 Task: Create a scrum project AgileBox. Add to scrum project AgileBox a team member softage.4@softage.net and assign as Project Lead. Add to scrum project AgileBox a team member softage.1@softage.net
Action: Mouse moved to (175, 51)
Screenshot: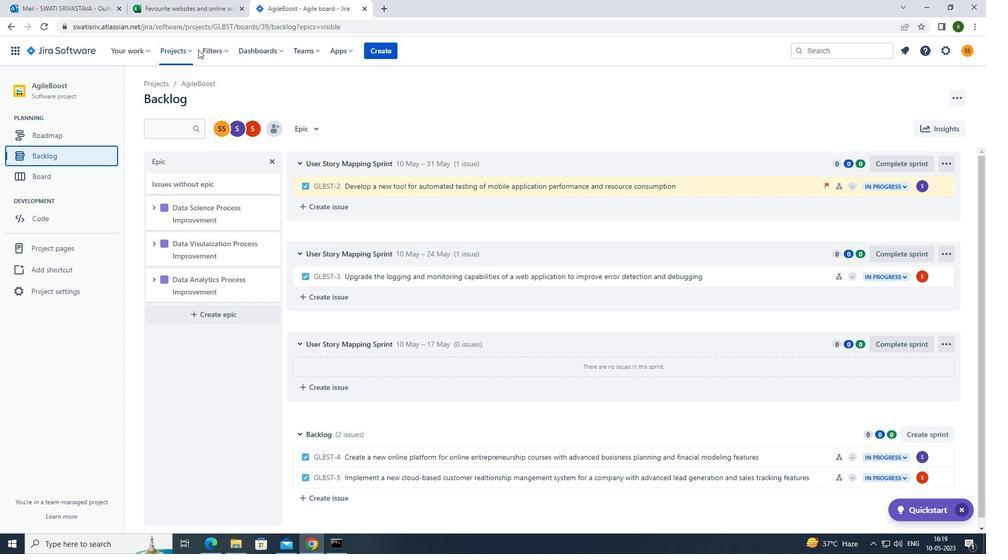 
Action: Mouse pressed left at (175, 51)
Screenshot: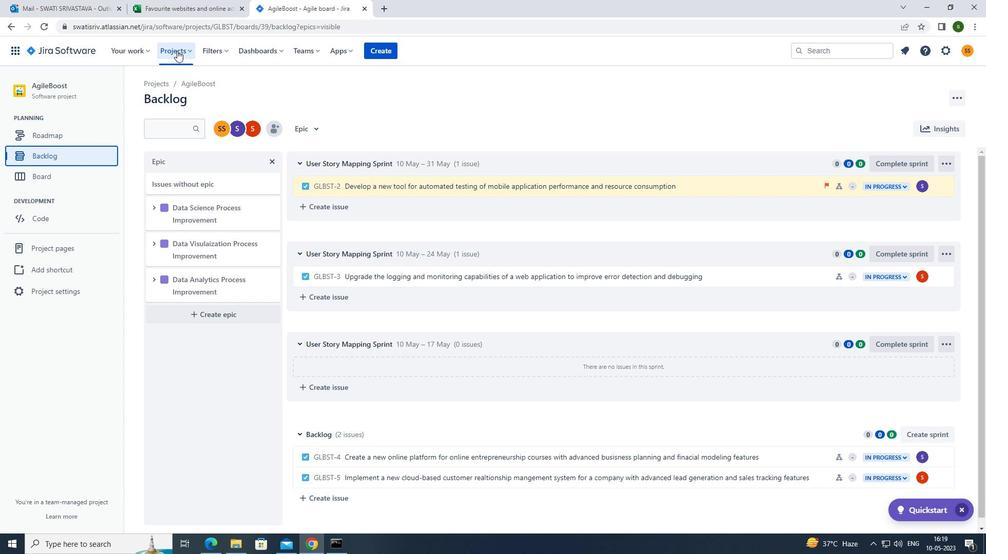 
Action: Mouse moved to (212, 260)
Screenshot: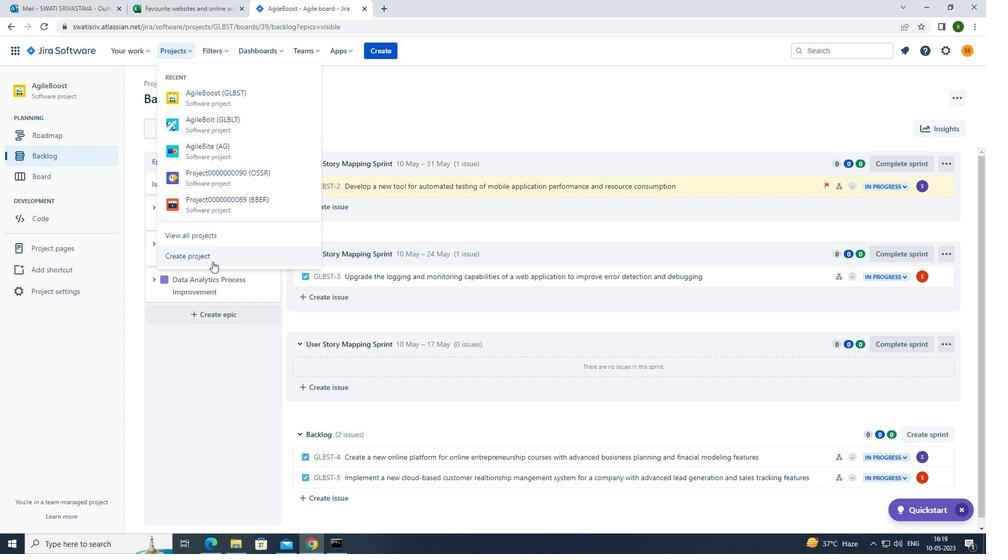 
Action: Mouse pressed left at (212, 260)
Screenshot: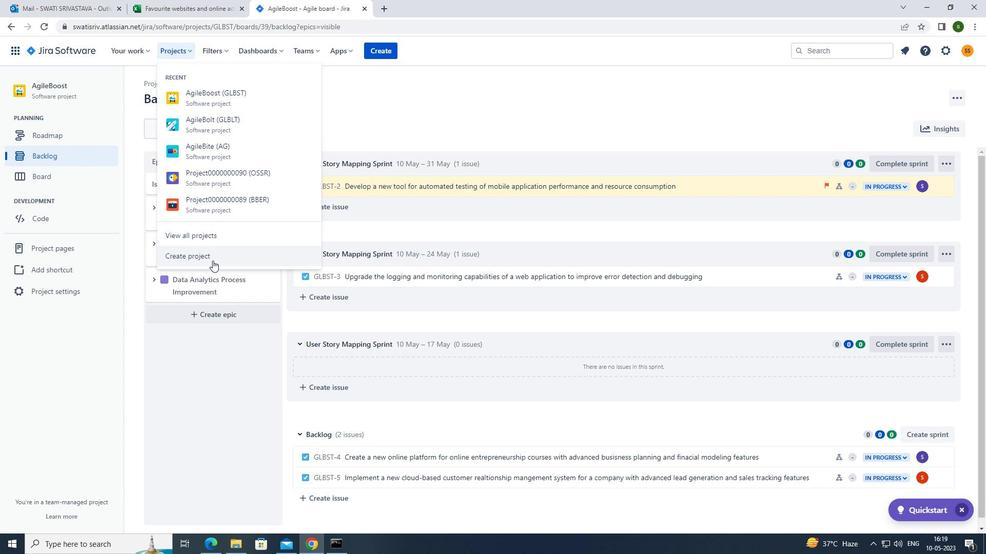 
Action: Mouse moved to (595, 238)
Screenshot: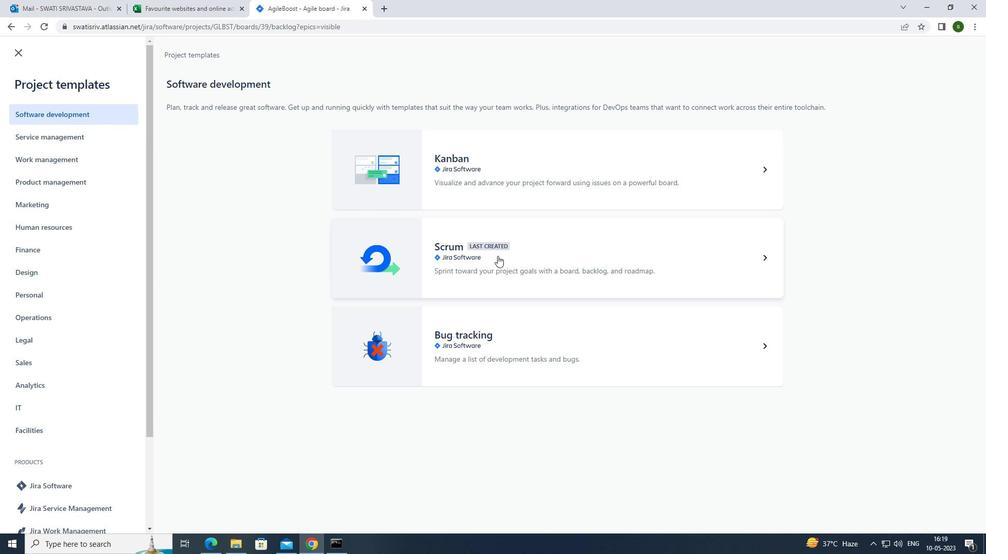 
Action: Mouse pressed left at (595, 238)
Screenshot: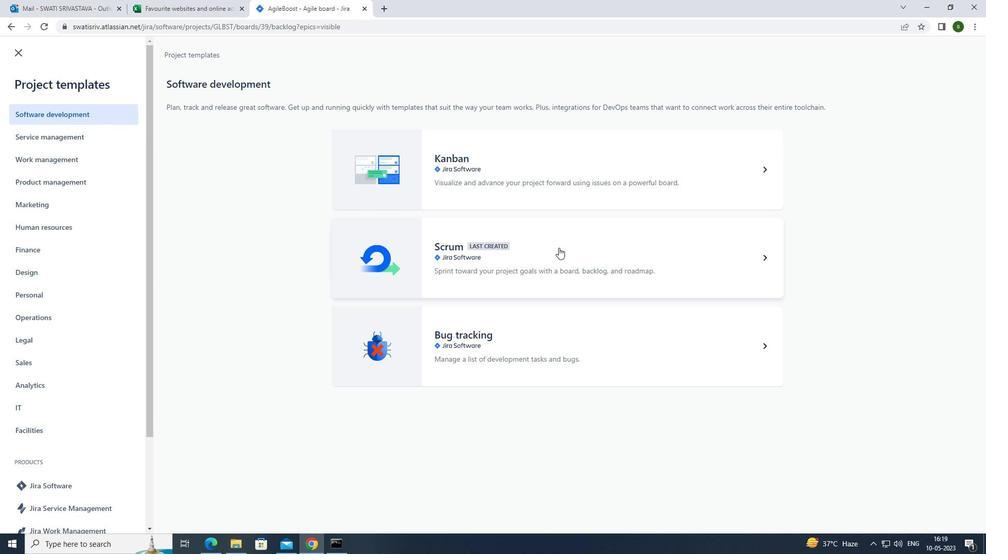 
Action: Mouse moved to (759, 504)
Screenshot: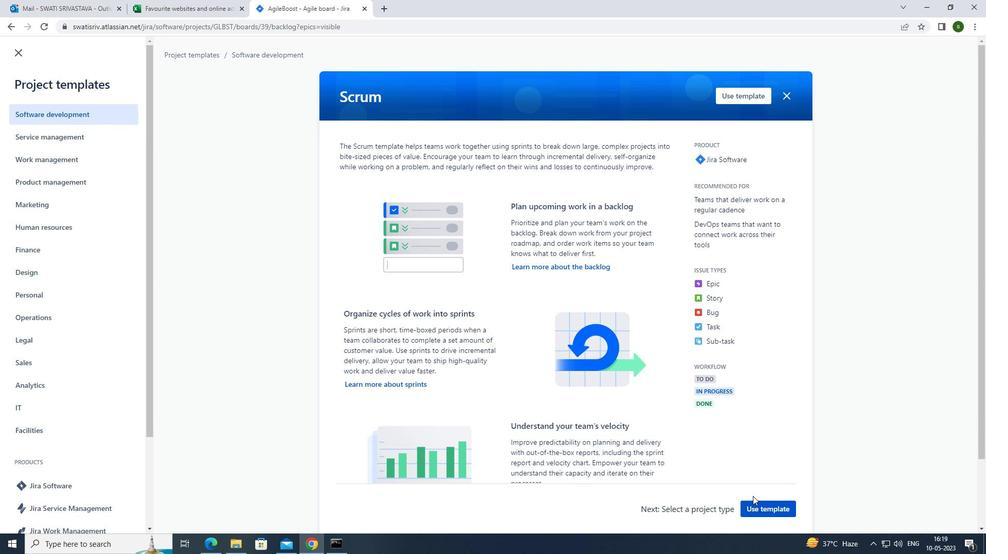 
Action: Mouse pressed left at (759, 504)
Screenshot: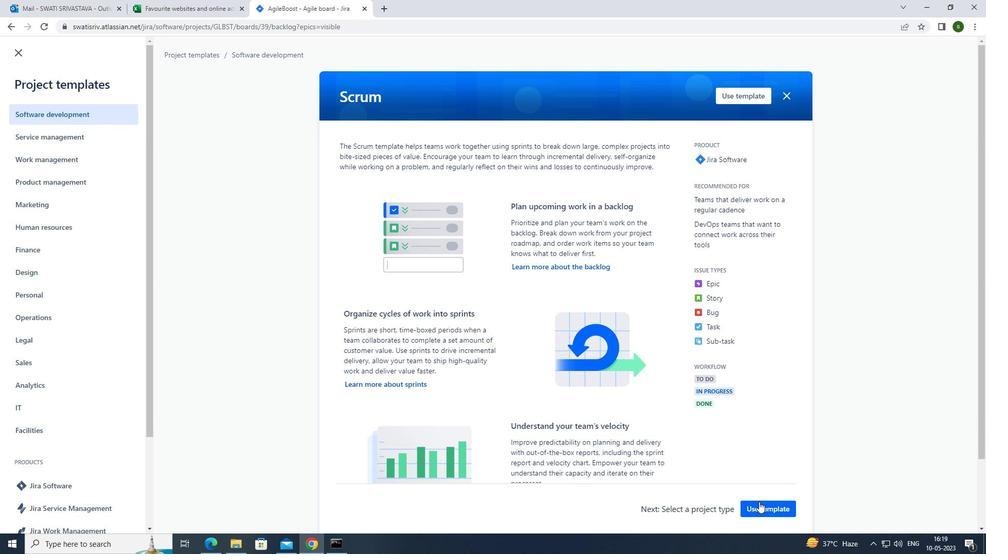 
Action: Mouse moved to (453, 499)
Screenshot: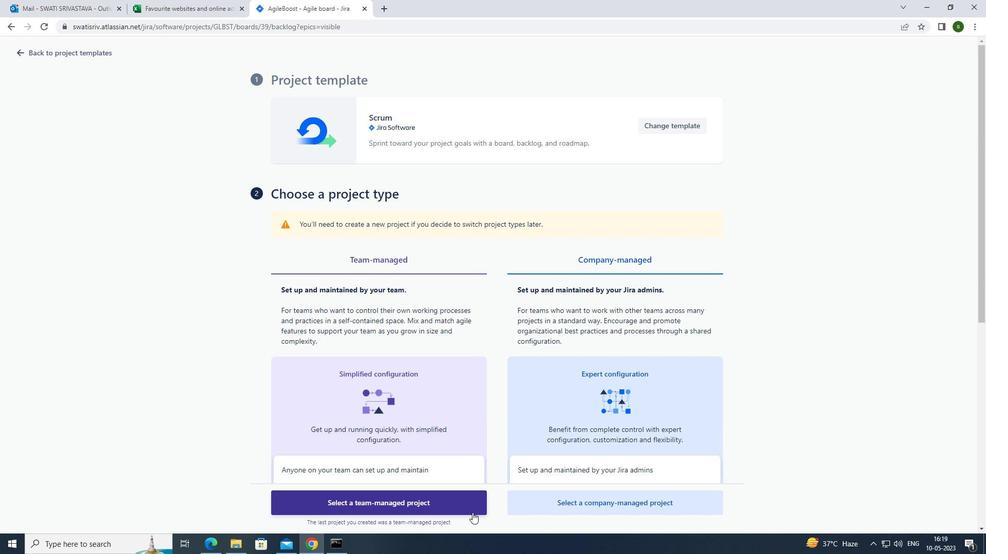 
Action: Mouse pressed left at (453, 499)
Screenshot: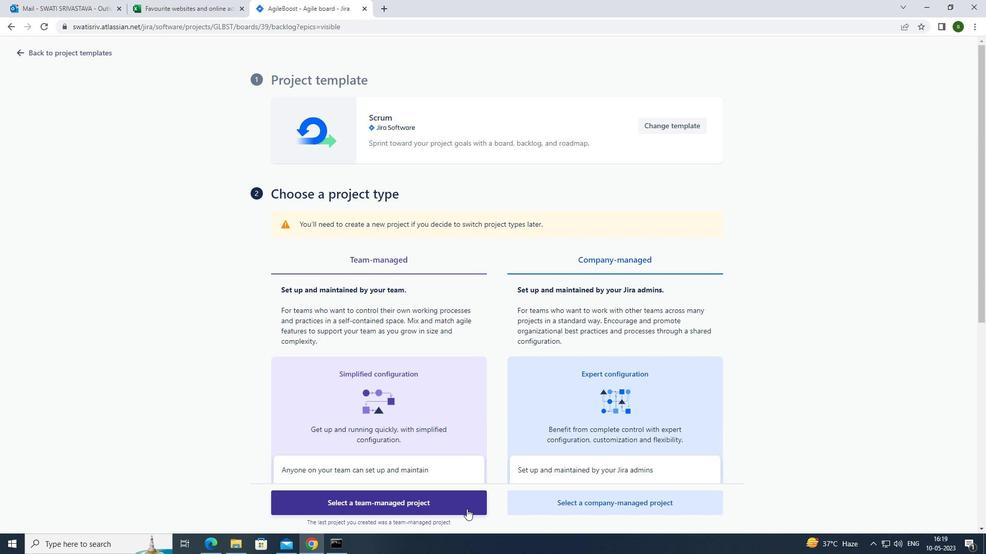 
Action: Mouse moved to (317, 233)
Screenshot: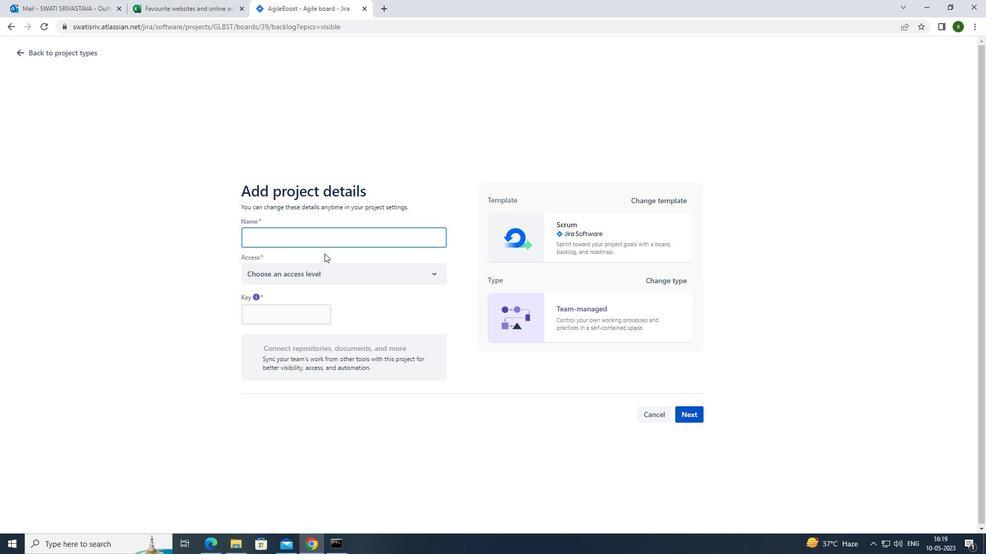 
Action: Mouse pressed left at (317, 233)
Screenshot: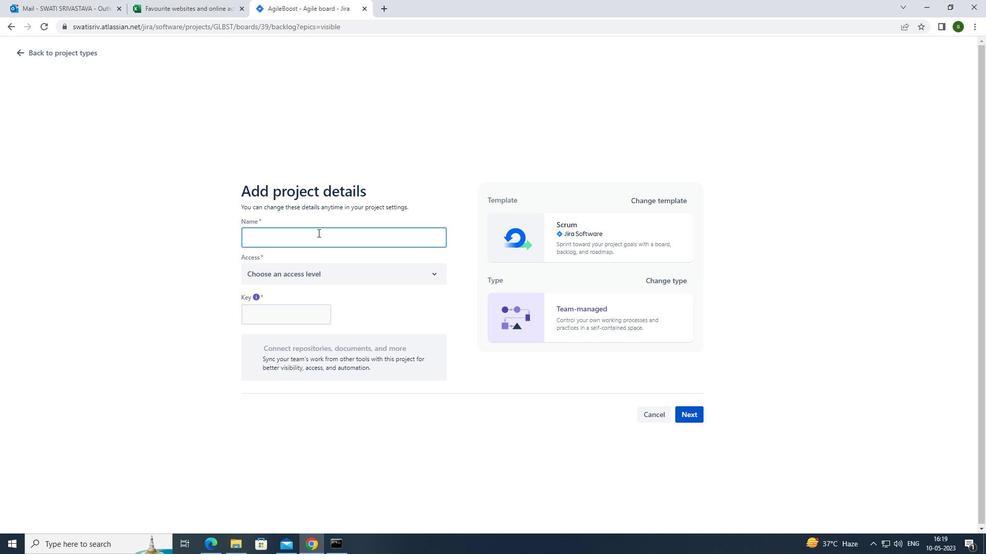 
Action: Key pressed <Key.caps_lock>a<Key.caps_lock>gile<Key.caps_lock>b<Key.caps_lock>ox
Screenshot: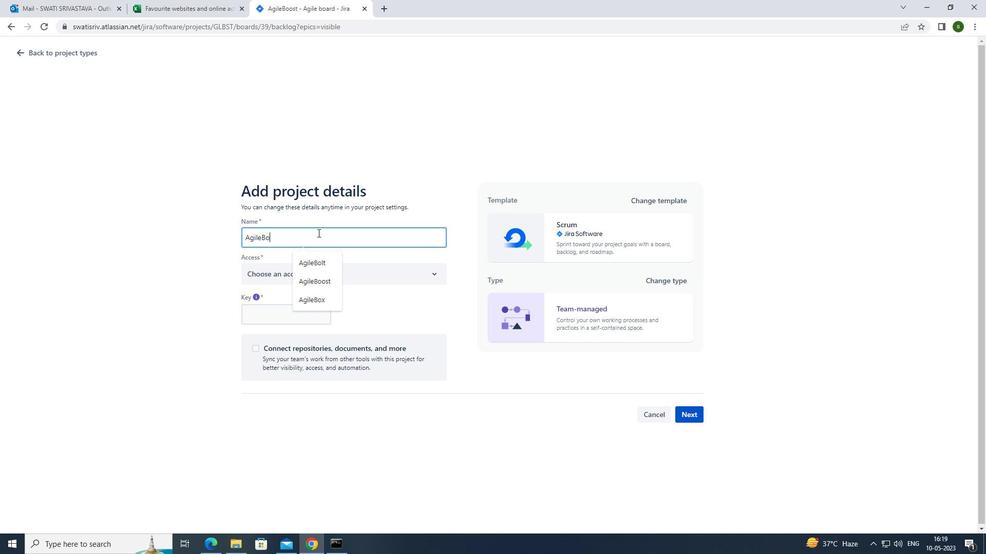 
Action: Mouse moved to (680, 412)
Screenshot: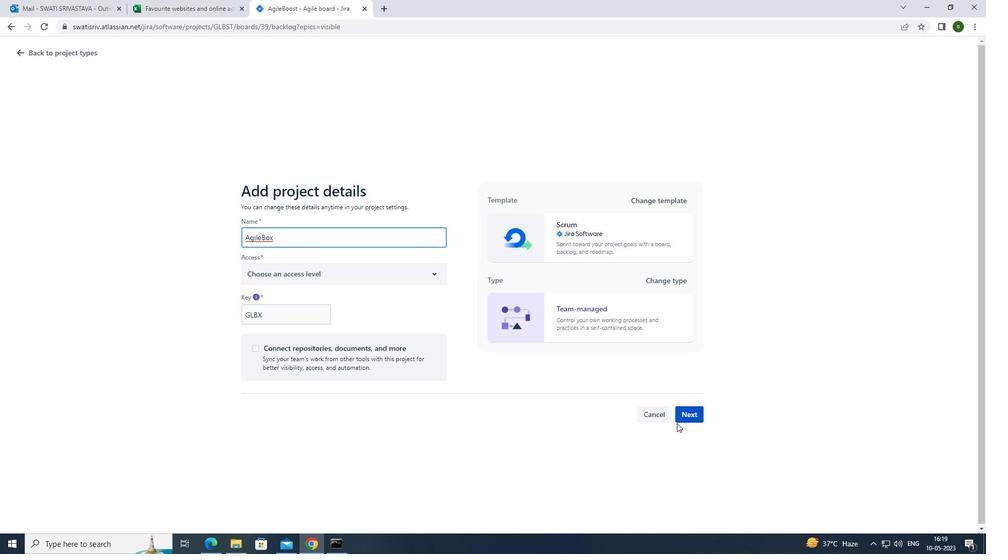 
Action: Mouse pressed left at (680, 412)
Screenshot: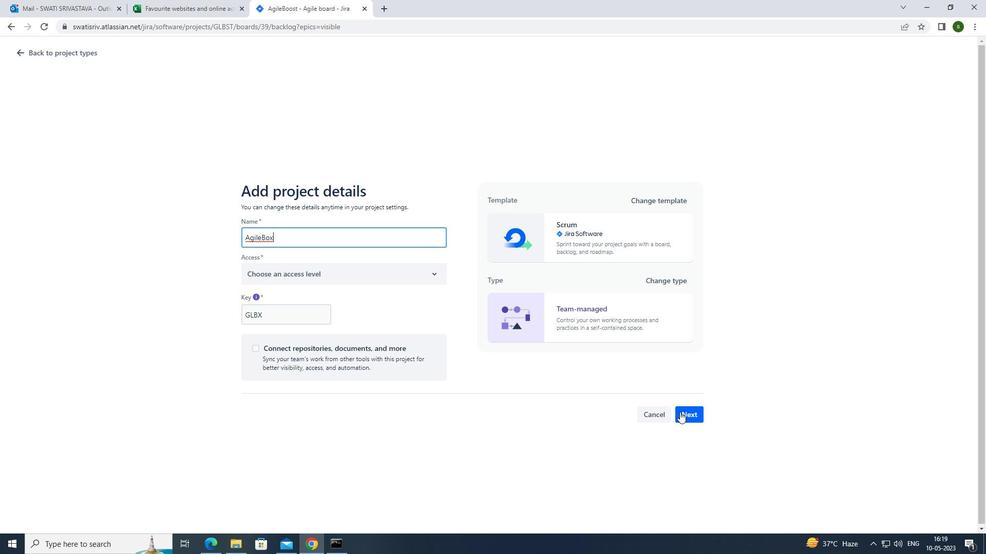 
Action: Mouse moved to (434, 268)
Screenshot: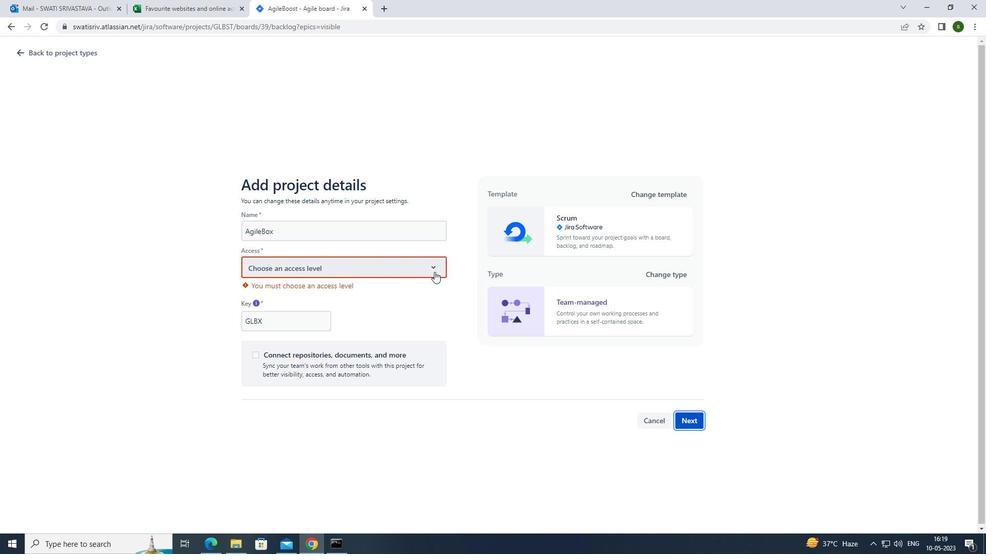 
Action: Mouse pressed left at (434, 268)
Screenshot: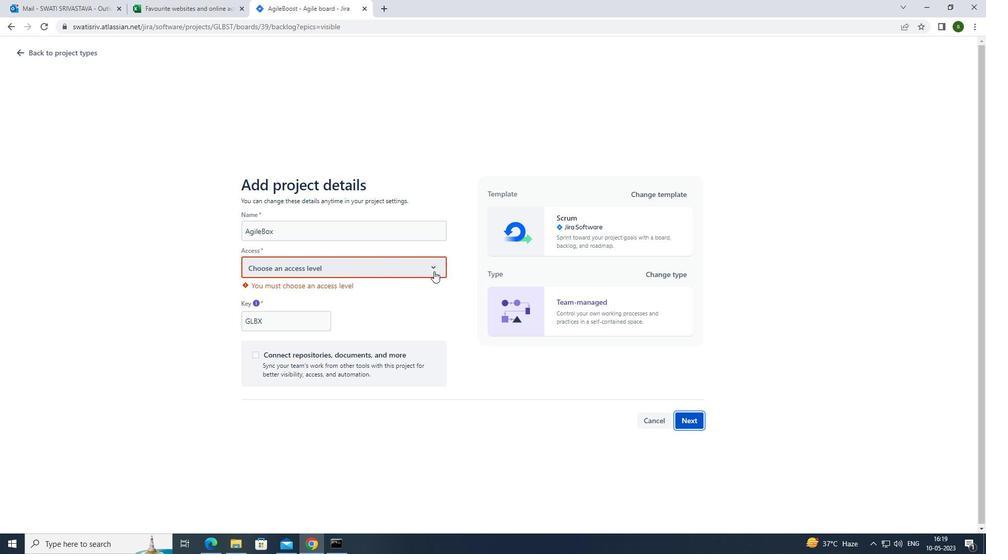 
Action: Mouse moved to (417, 297)
Screenshot: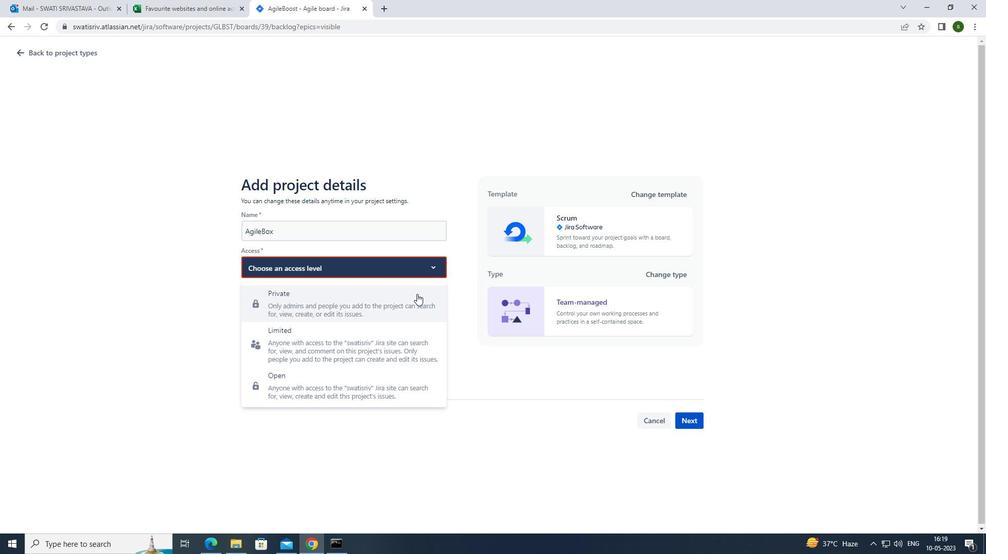 
Action: Mouse pressed left at (417, 297)
Screenshot: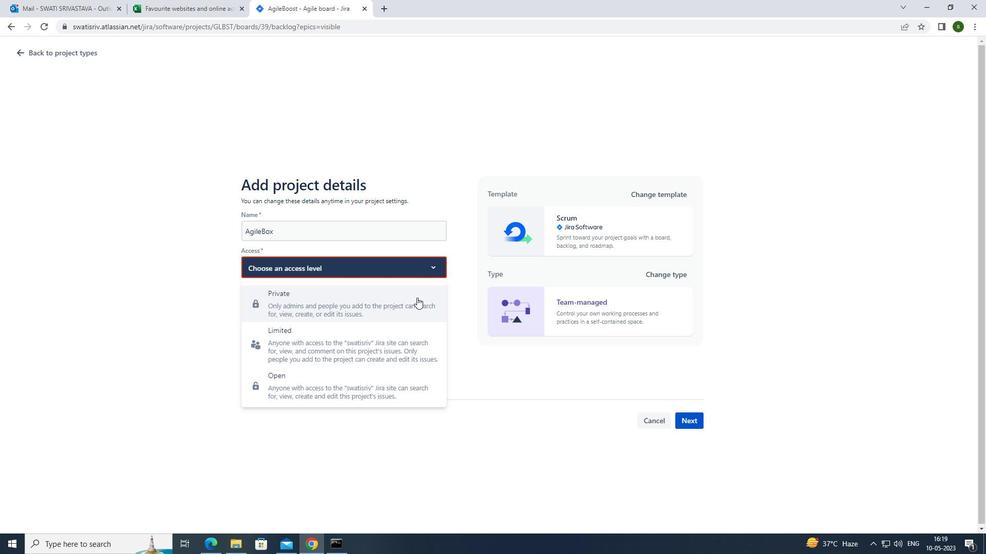 
Action: Mouse moved to (692, 414)
Screenshot: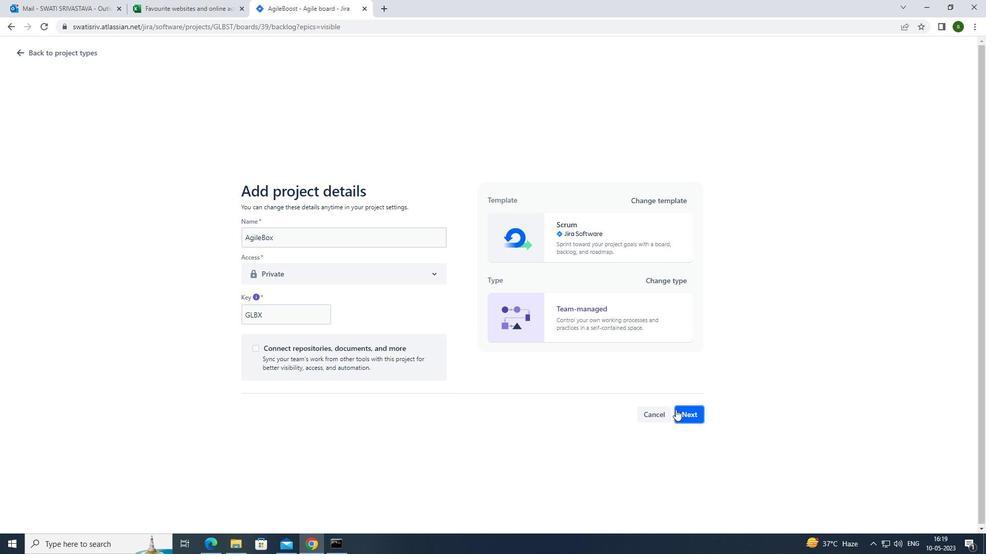 
Action: Mouse pressed left at (692, 414)
Screenshot: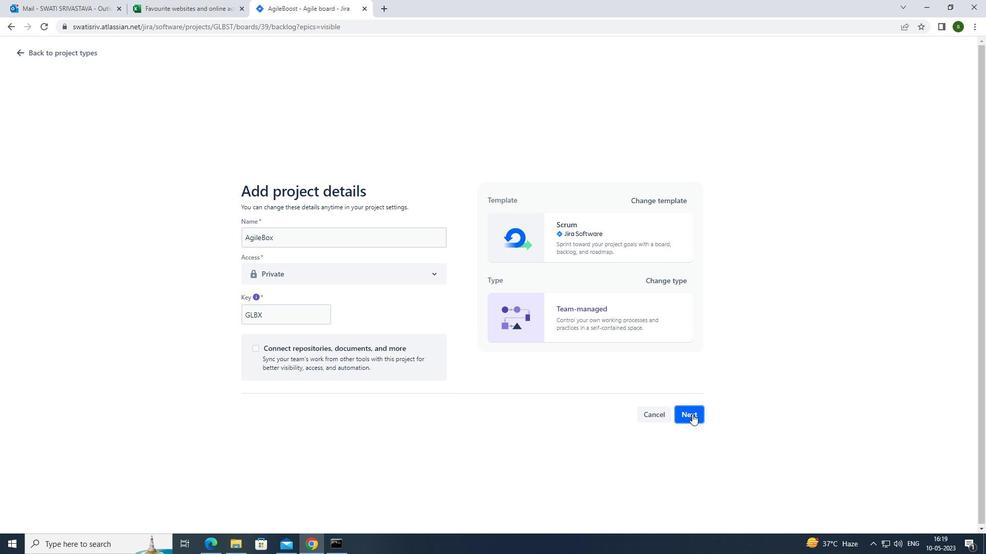 
Action: Mouse moved to (615, 345)
Screenshot: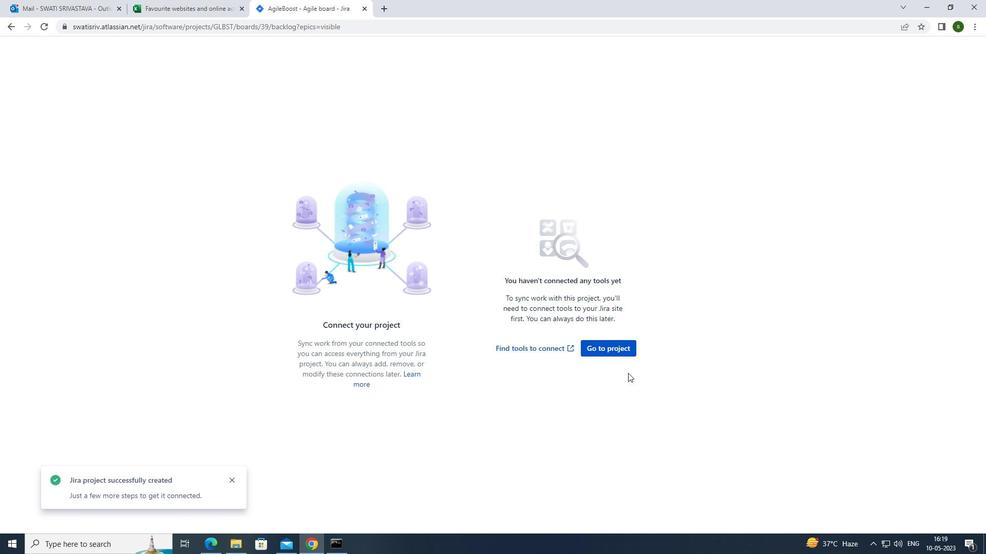 
Action: Mouse pressed left at (615, 345)
Screenshot: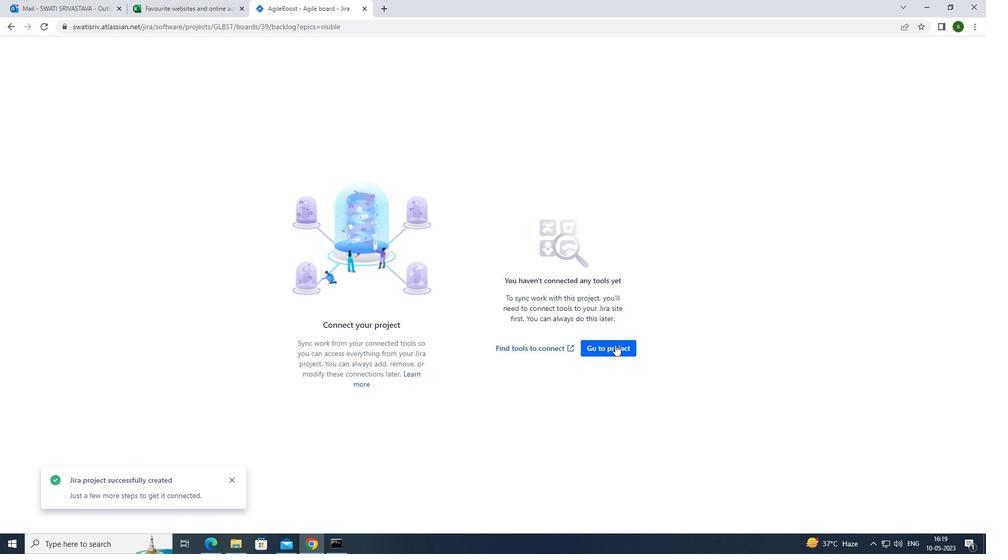 
Action: Mouse moved to (243, 134)
Screenshot: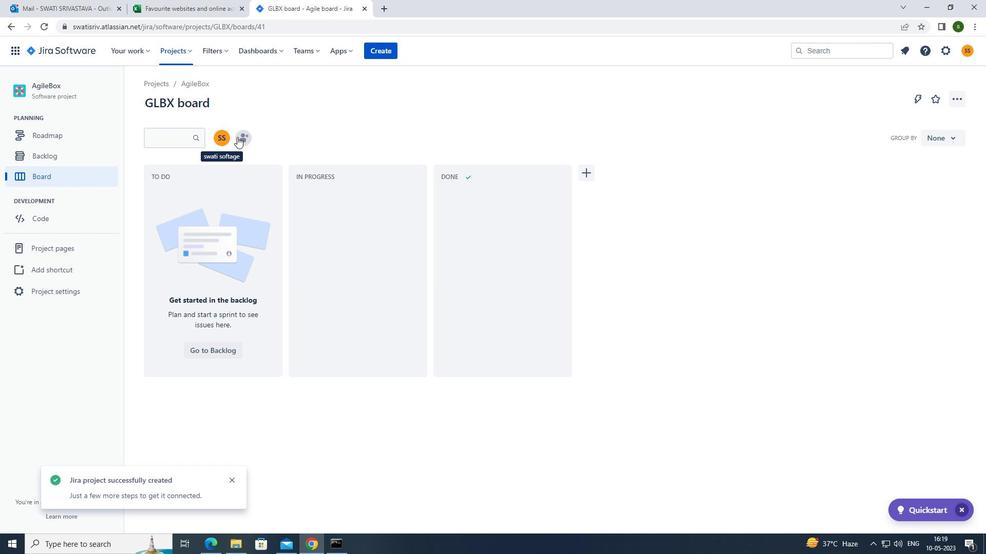 
Action: Mouse pressed left at (243, 134)
Screenshot: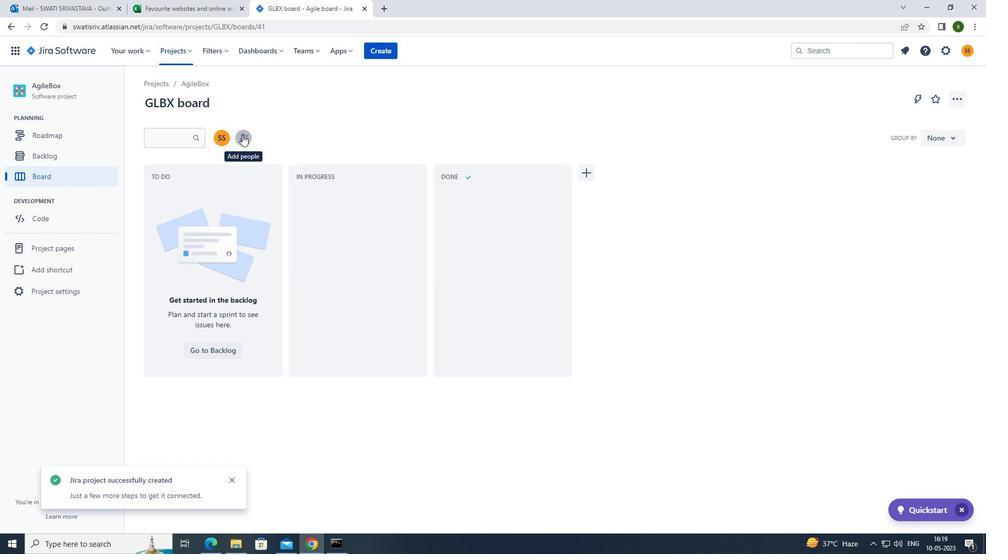 
Action: Mouse moved to (445, 129)
Screenshot: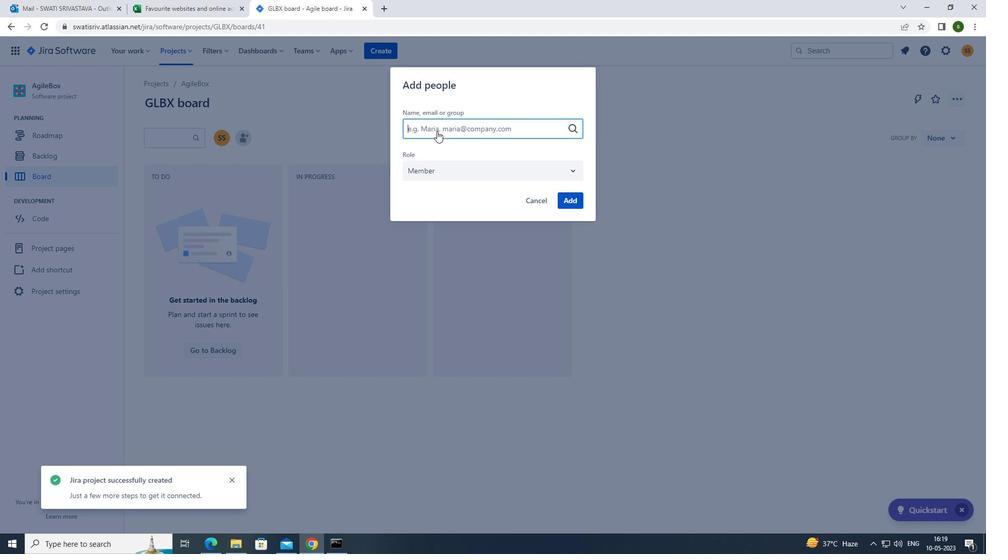 
Action: Mouse pressed left at (445, 129)
Screenshot: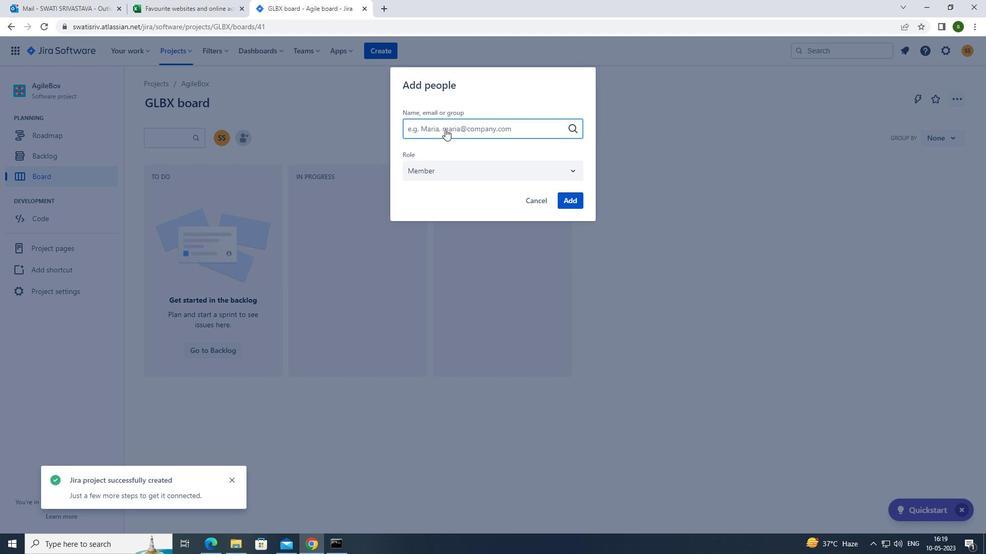 
Action: Mouse moved to (439, 130)
Screenshot: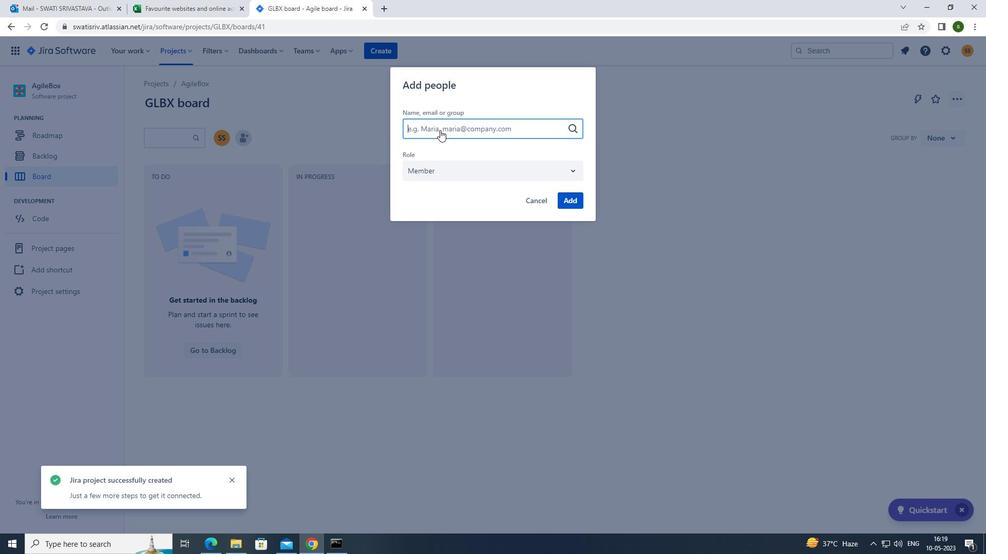 
Action: Key pressed so
Screenshot: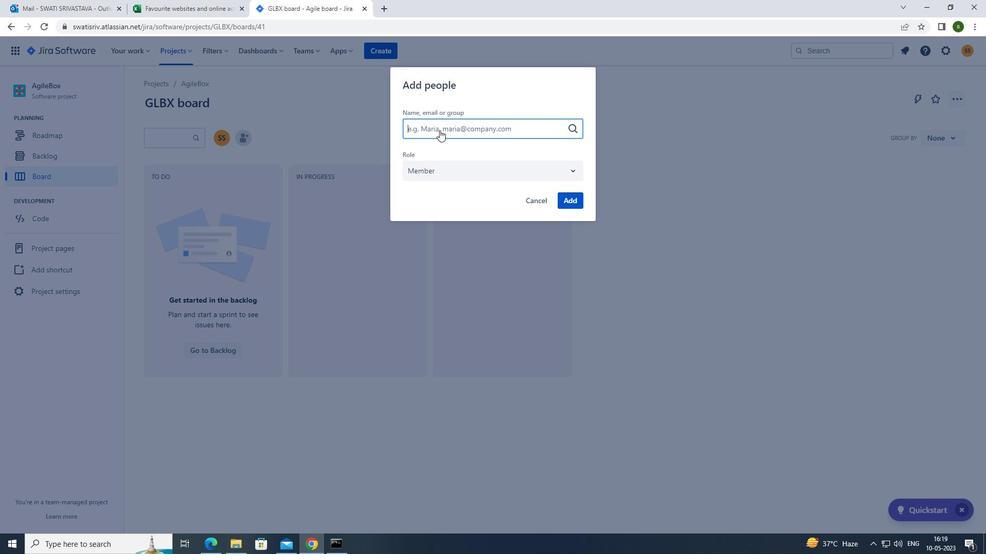 
Action: Mouse moved to (461, 222)
Screenshot: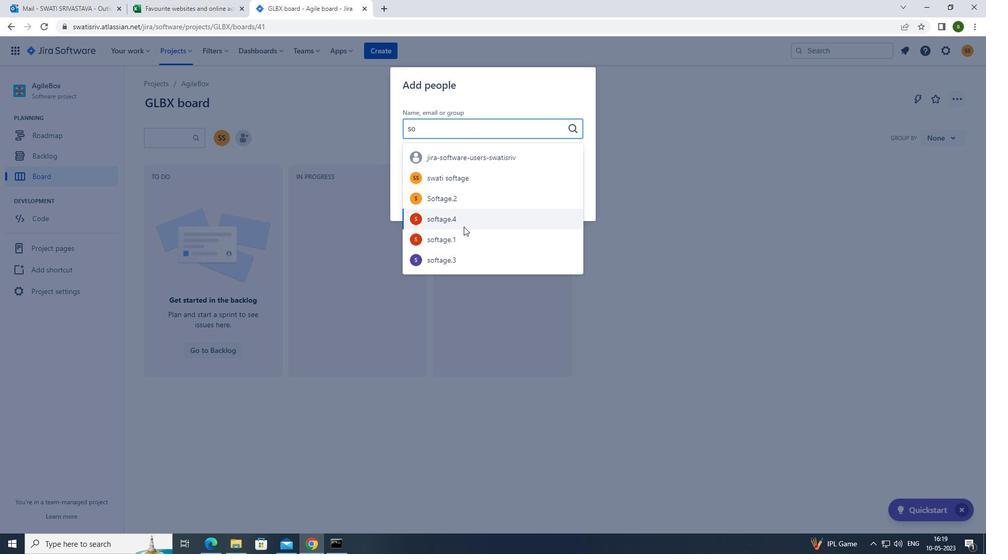 
Action: Mouse pressed left at (461, 222)
Screenshot: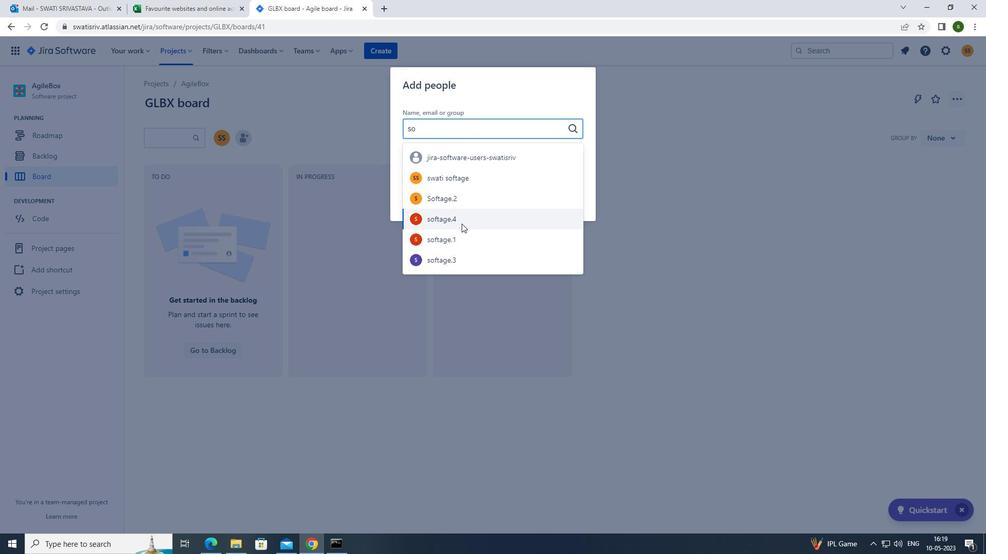 
Action: Mouse moved to (571, 201)
Screenshot: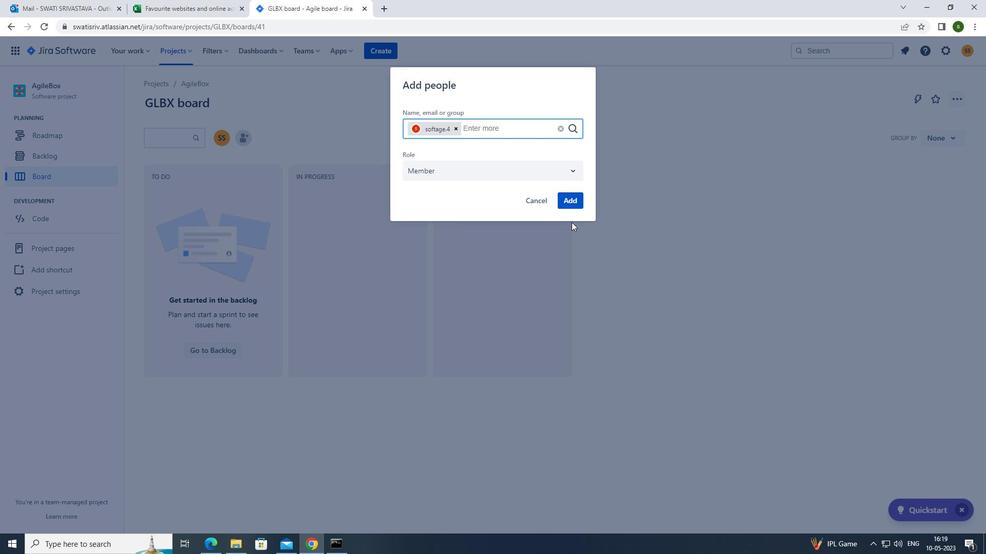 
Action: Mouse pressed left at (571, 201)
Screenshot: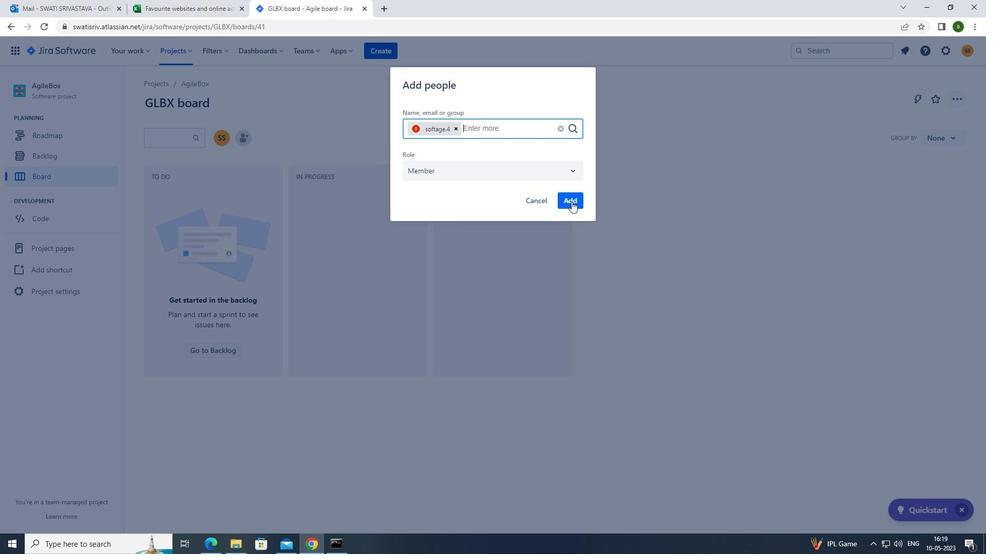 
Action: Mouse moved to (79, 287)
Screenshot: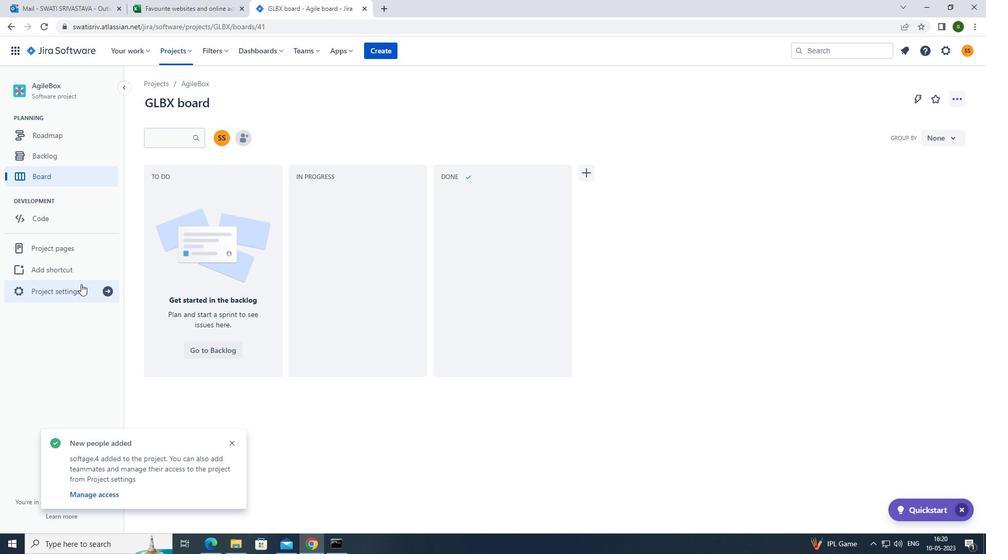 
Action: Mouse pressed left at (79, 287)
Screenshot: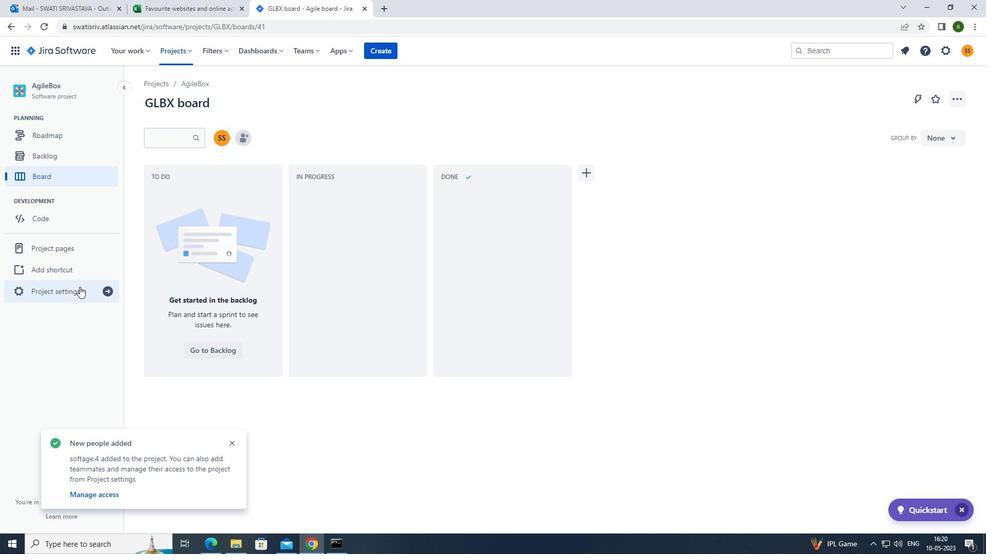 
Action: Mouse moved to (543, 370)
Screenshot: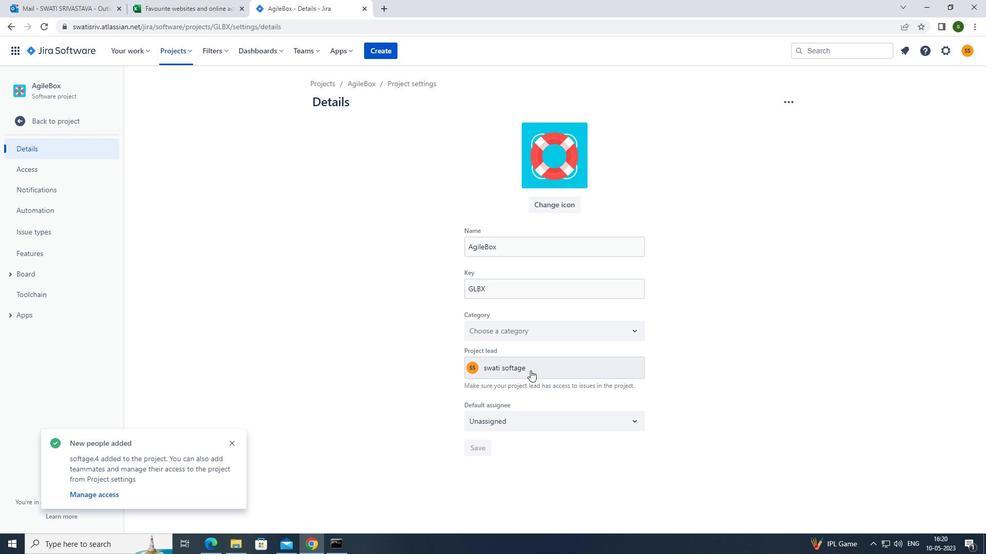 
Action: Mouse pressed left at (543, 370)
Screenshot: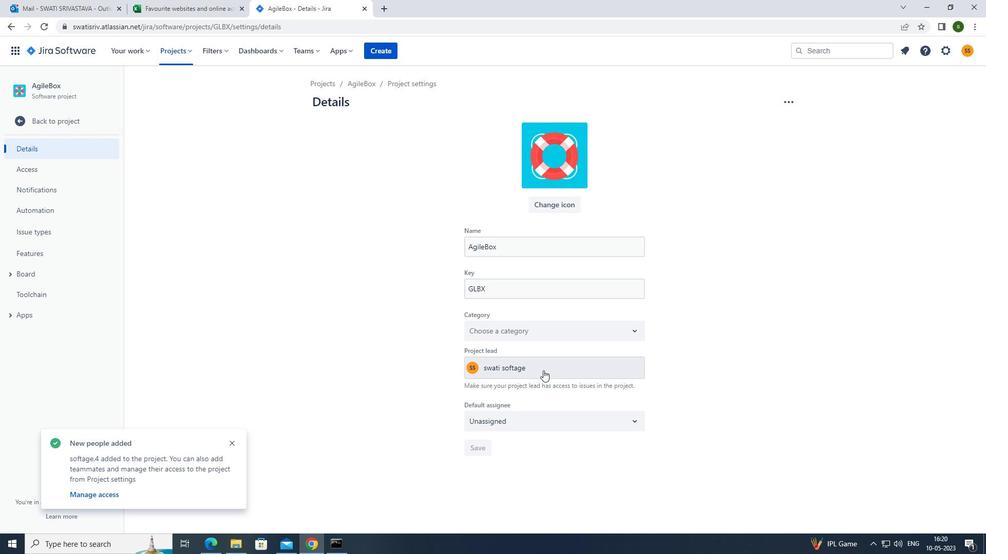 
Action: Mouse moved to (545, 425)
Screenshot: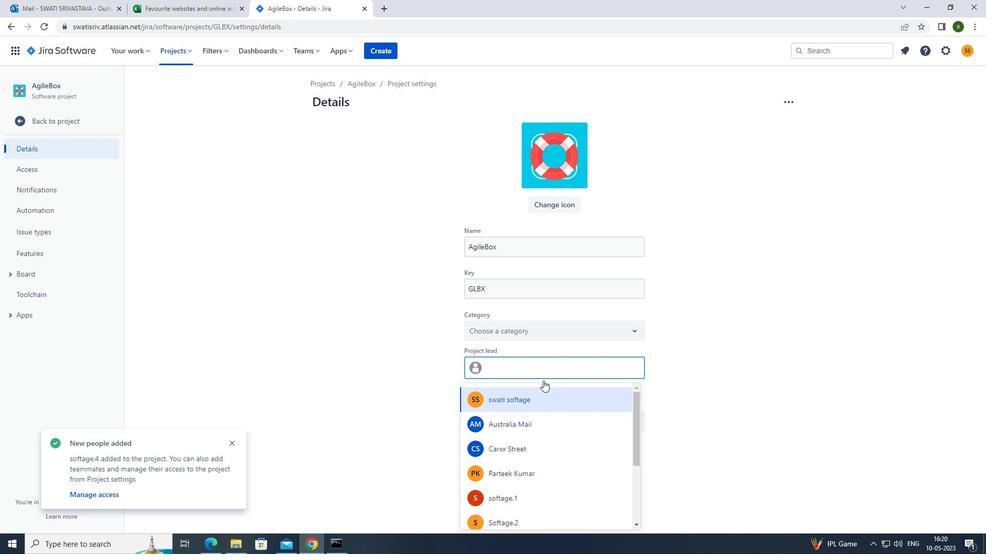 
Action: Mouse scrolled (545, 424) with delta (0, 0)
Screenshot: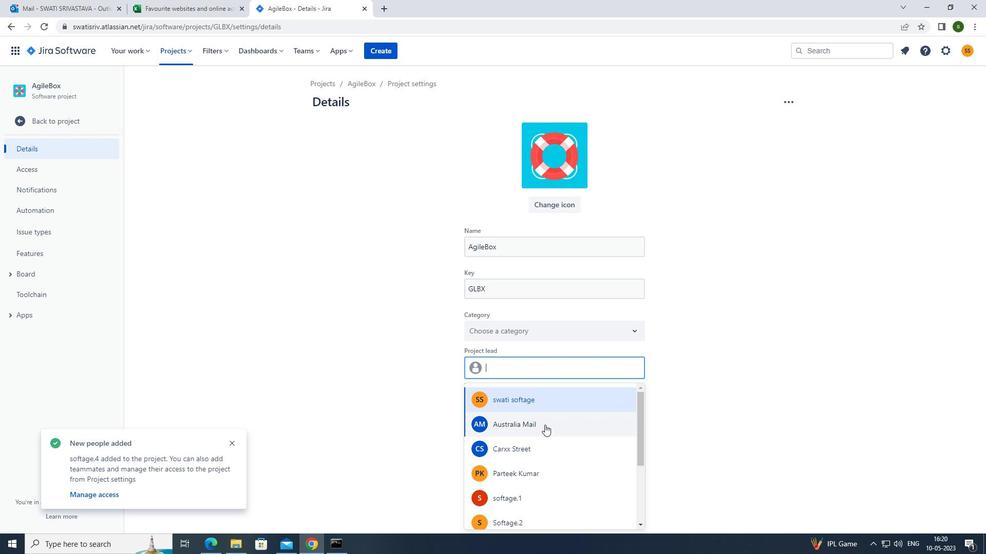 
Action: Mouse moved to (544, 427)
Screenshot: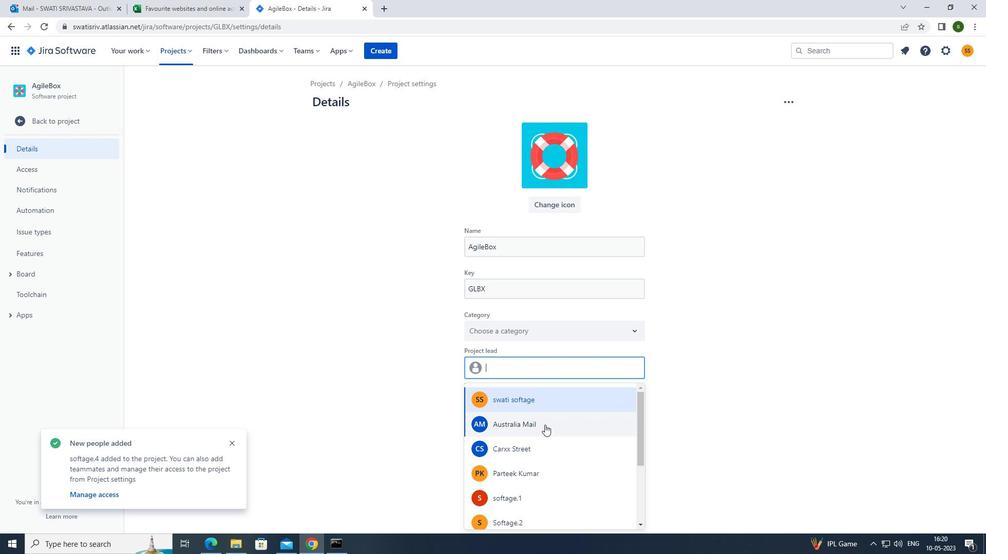 
Action: Mouse scrolled (544, 426) with delta (0, 0)
Screenshot: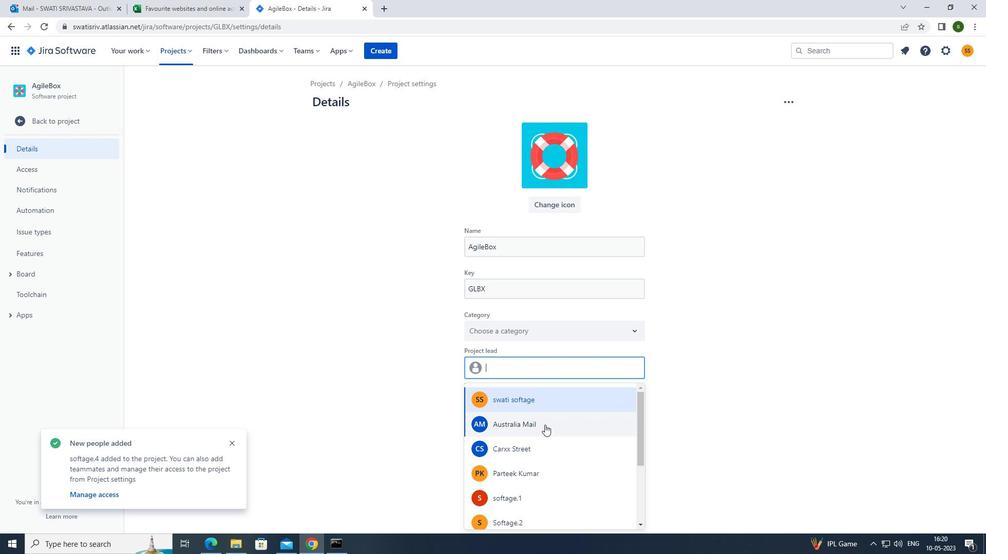 
Action: Mouse moved to (521, 467)
Screenshot: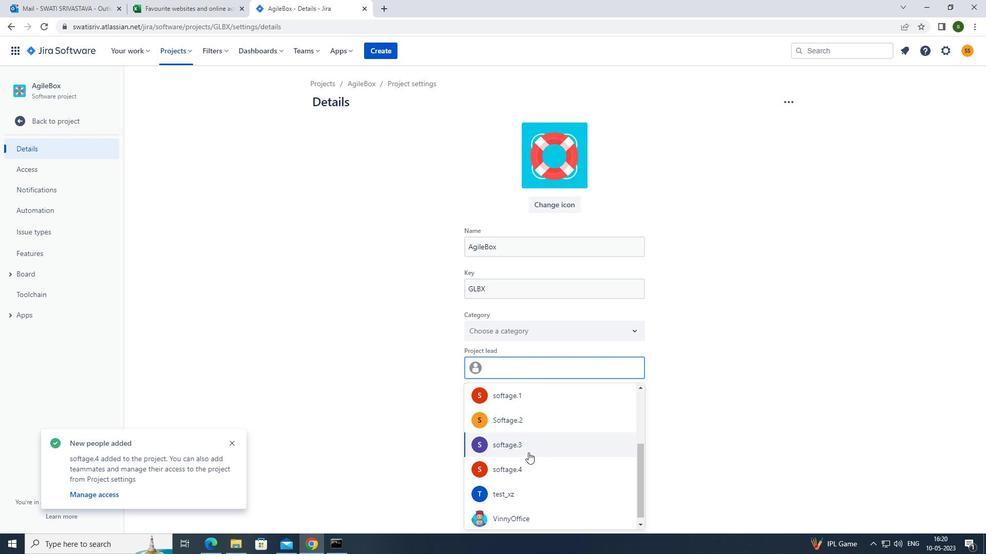 
Action: Mouse pressed left at (521, 467)
Screenshot: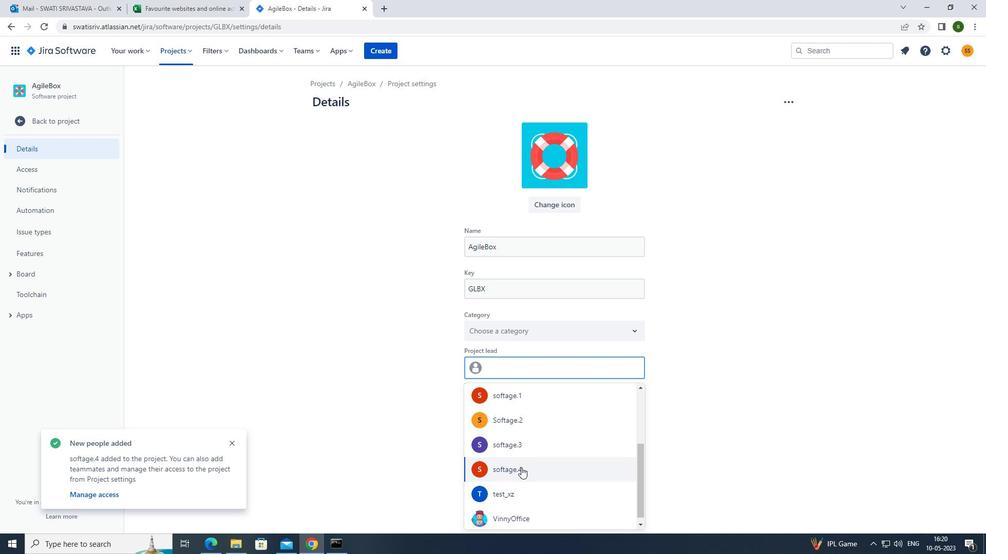 
Action: Mouse moved to (474, 451)
Screenshot: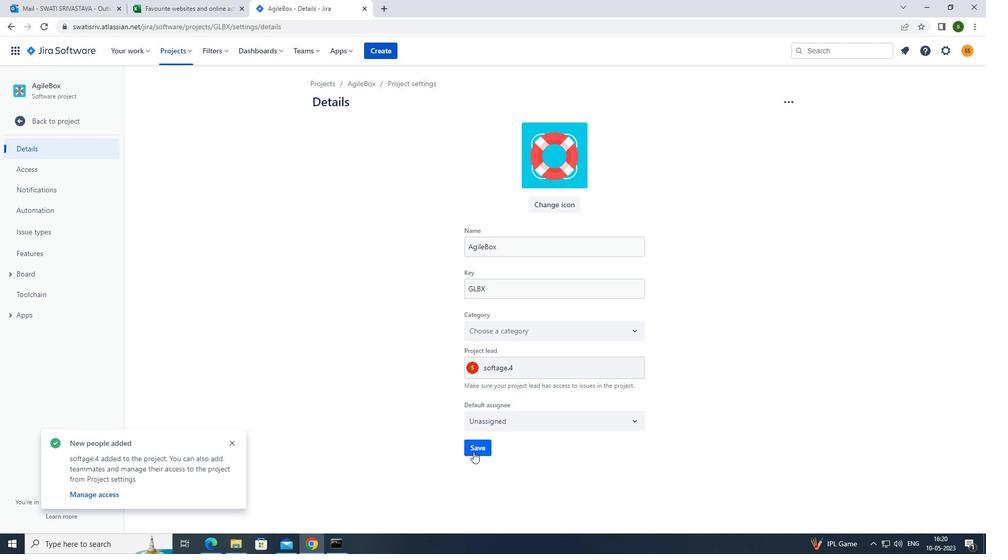 
Action: Mouse pressed left at (474, 451)
Screenshot: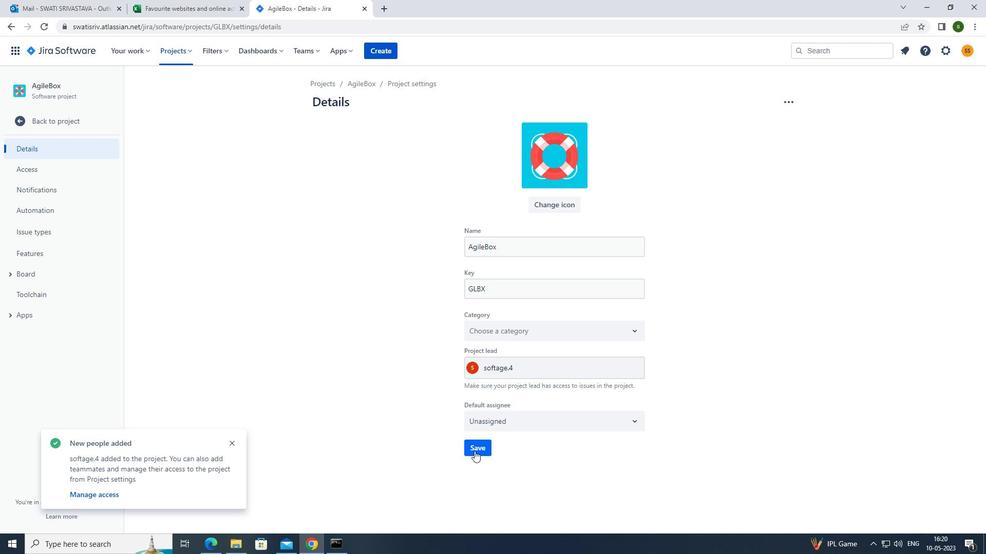 
Action: Mouse moved to (60, 122)
Screenshot: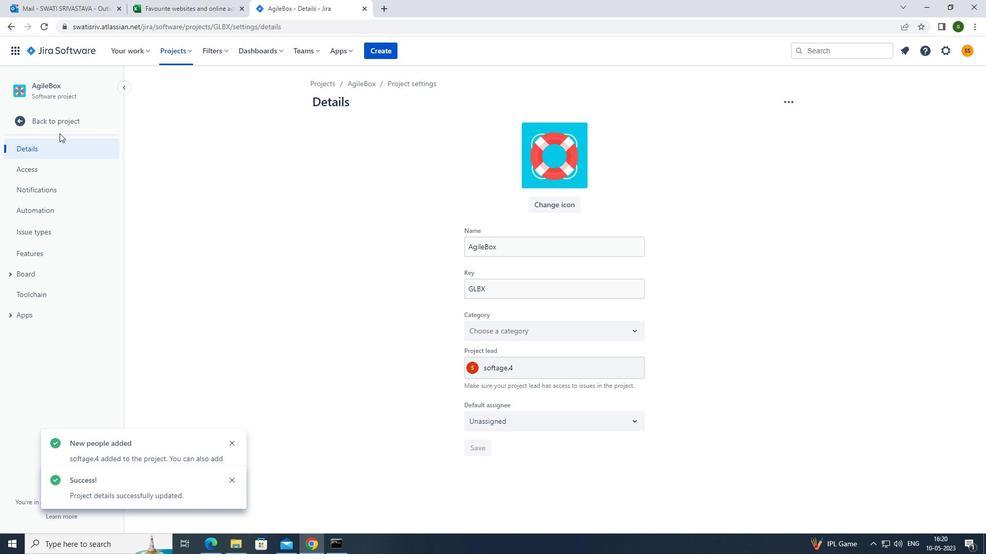 
Action: Mouse pressed left at (60, 122)
Screenshot: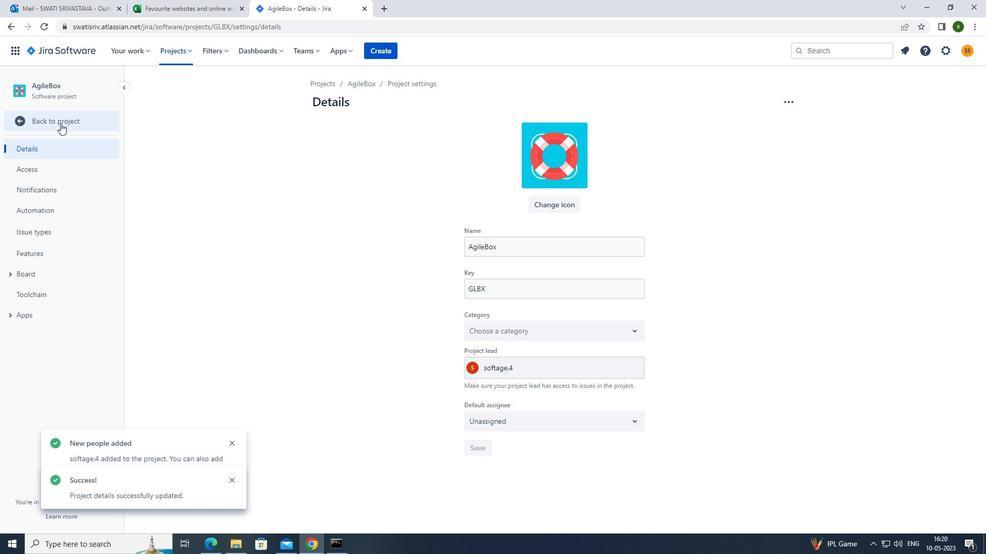 
Action: Mouse moved to (237, 137)
Screenshot: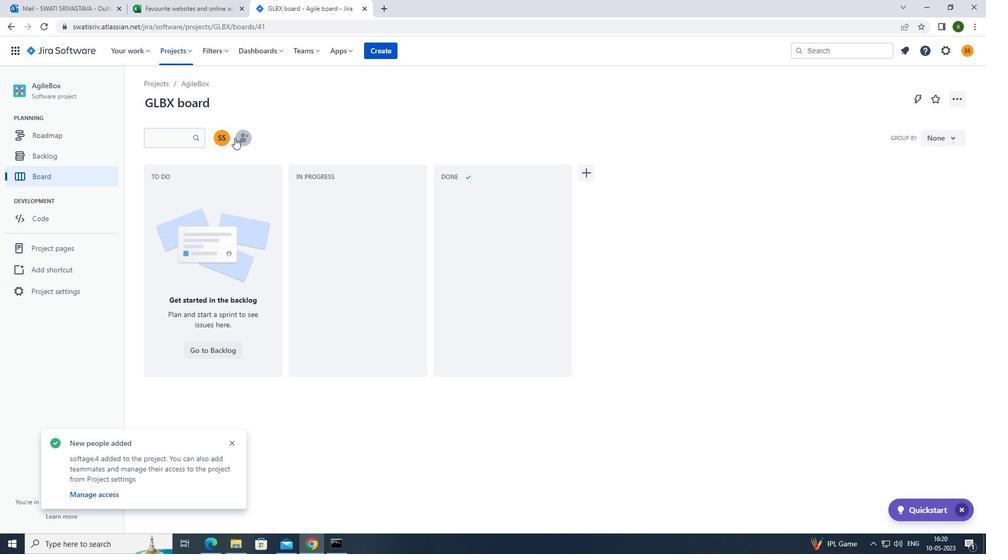 
Action: Mouse pressed left at (237, 137)
Screenshot: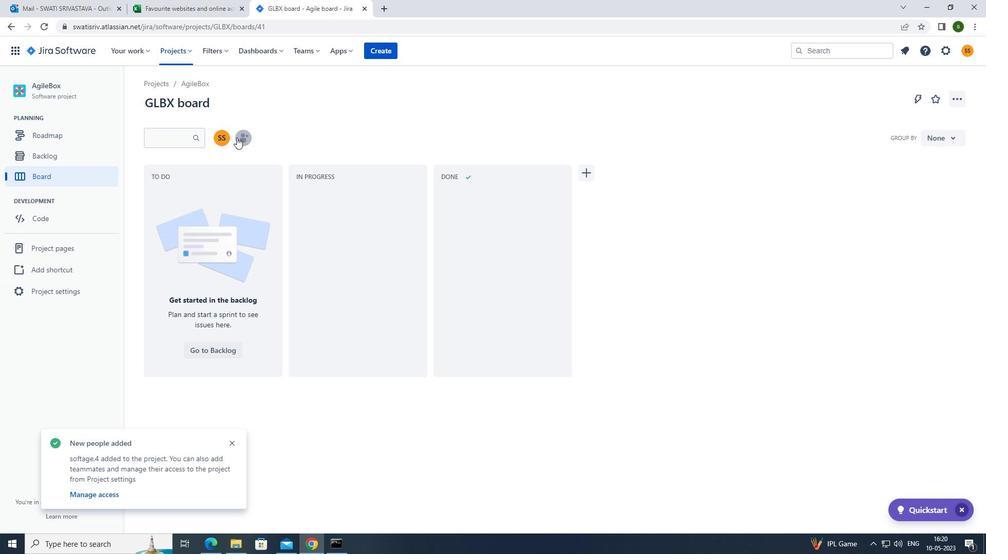 
Action: Mouse moved to (443, 128)
Screenshot: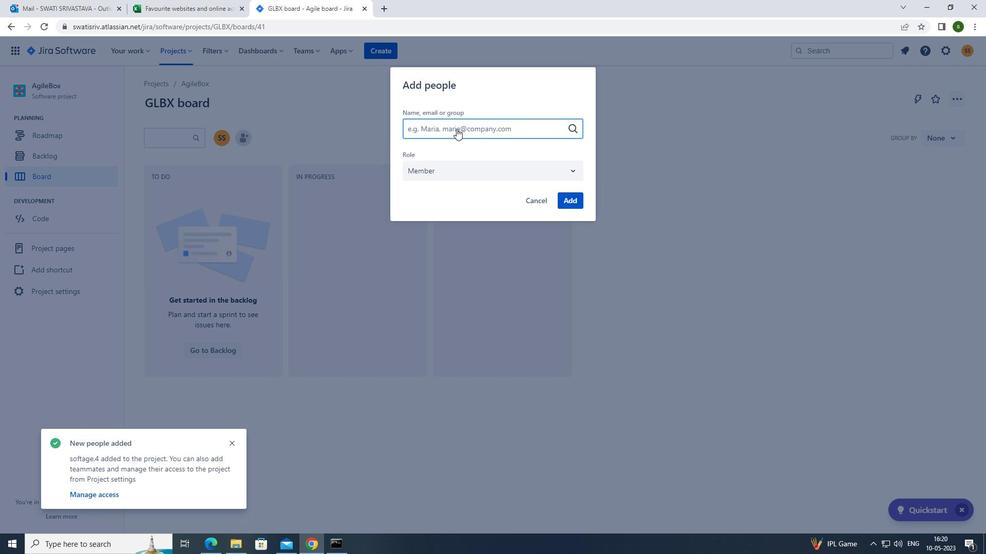
Action: Key pressed so
Screenshot: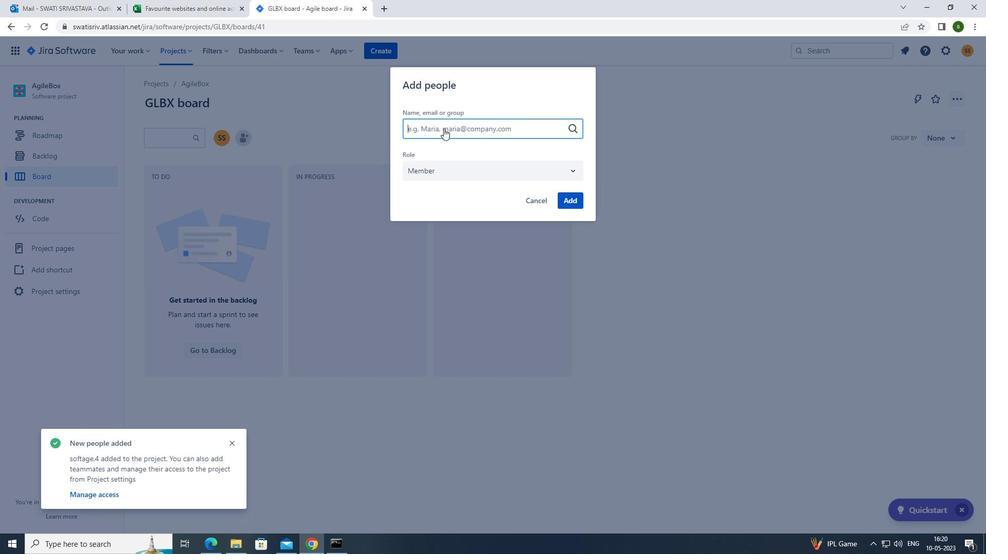 
Action: Mouse moved to (467, 238)
Screenshot: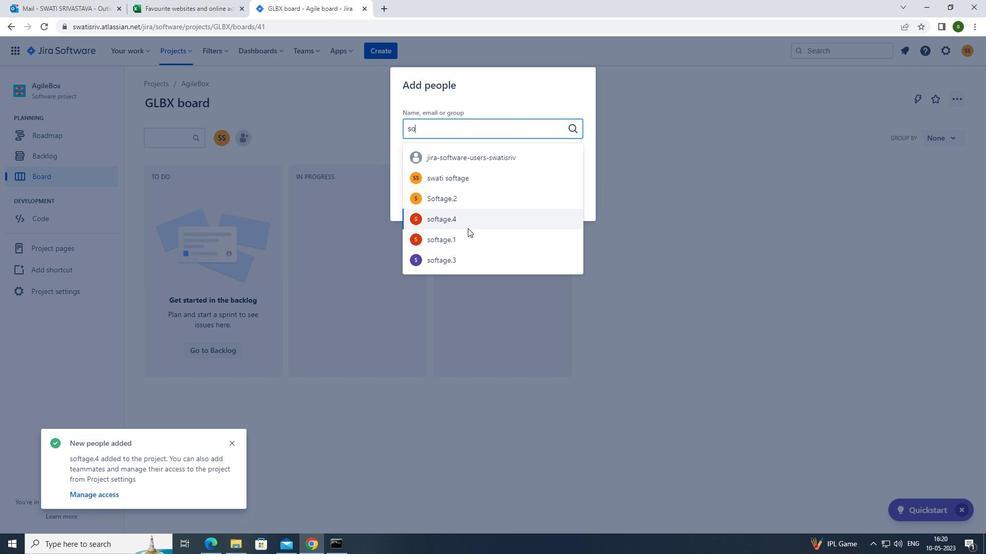
Action: Mouse pressed left at (467, 238)
Screenshot: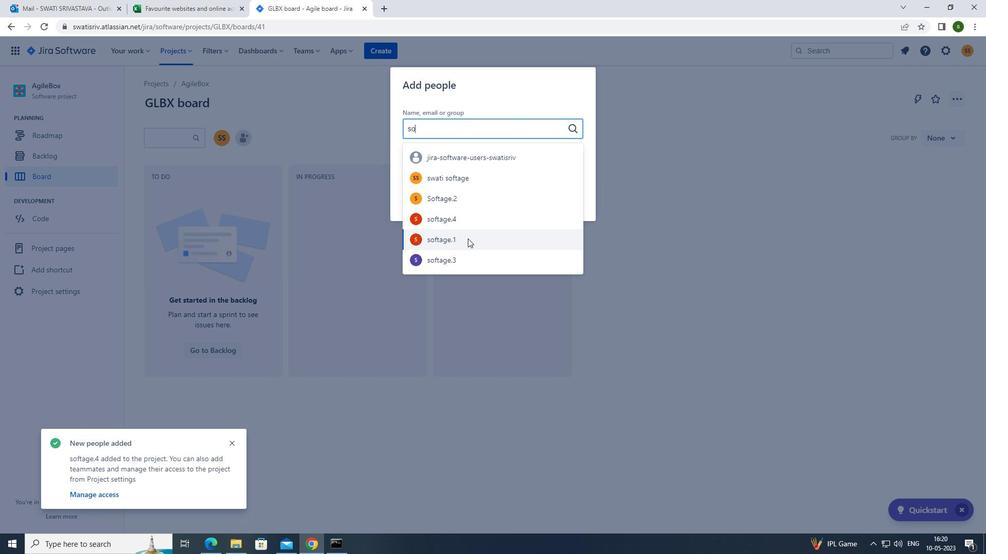 
Action: Mouse moved to (574, 197)
Screenshot: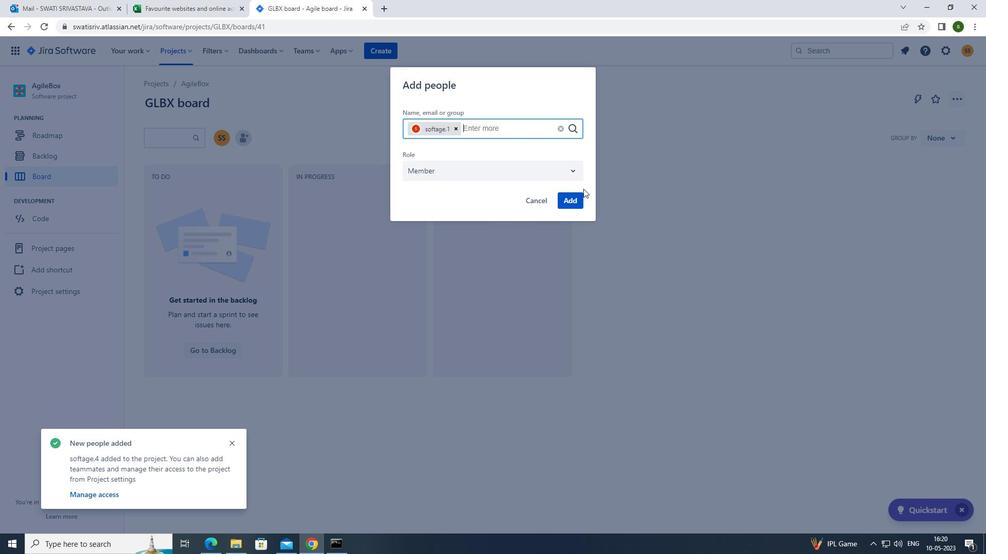 
Action: Mouse pressed left at (574, 197)
Screenshot: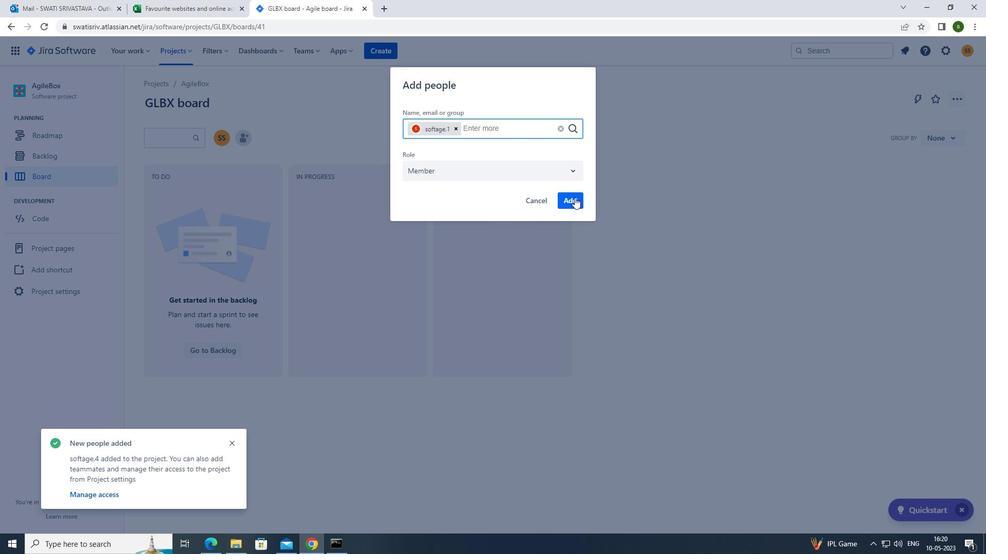 
Action: Mouse moved to (572, 199)
Screenshot: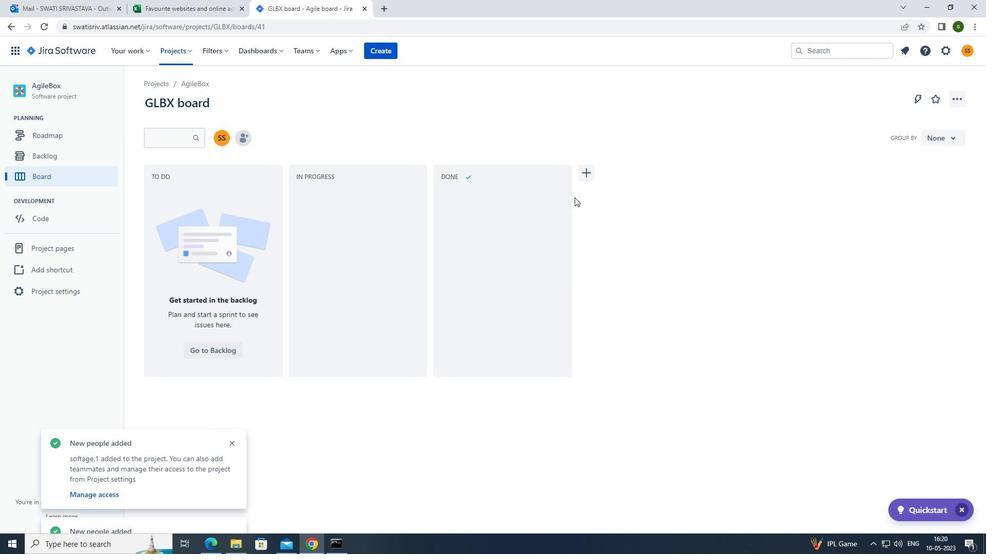 
